 Task: Assign Issue Issue0000000388 to Sprint Sprint0000000233 in Scrum Project Project0000000078 in Jira. Assign Issue Issue0000000389 to Sprint Sprint0000000233 in Scrum Project Project0000000078 in Jira. Assign Issue Issue0000000390 to Sprint Sprint0000000234 in Scrum Project Project0000000078 in Jira. Start a Sprint called Sprint0000000229 in Scrum Project Project0000000077 in Jira. Start a Sprint called Sprint0000000230 in Scrum Project Project0000000077 in Jira
Action: Mouse moved to (105, 245)
Screenshot: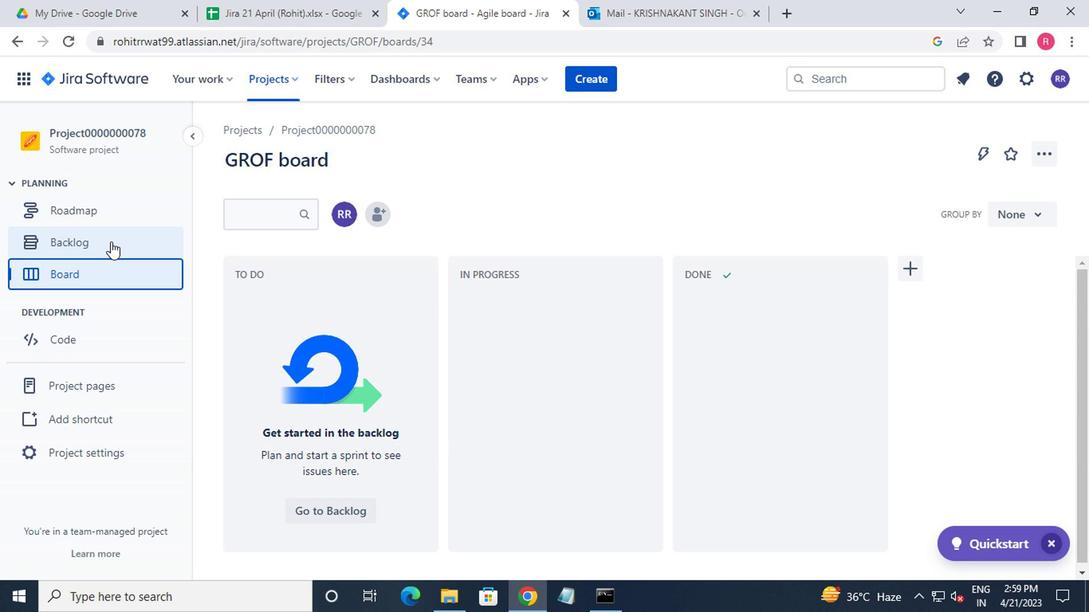 
Action: Mouse pressed left at (105, 245)
Screenshot: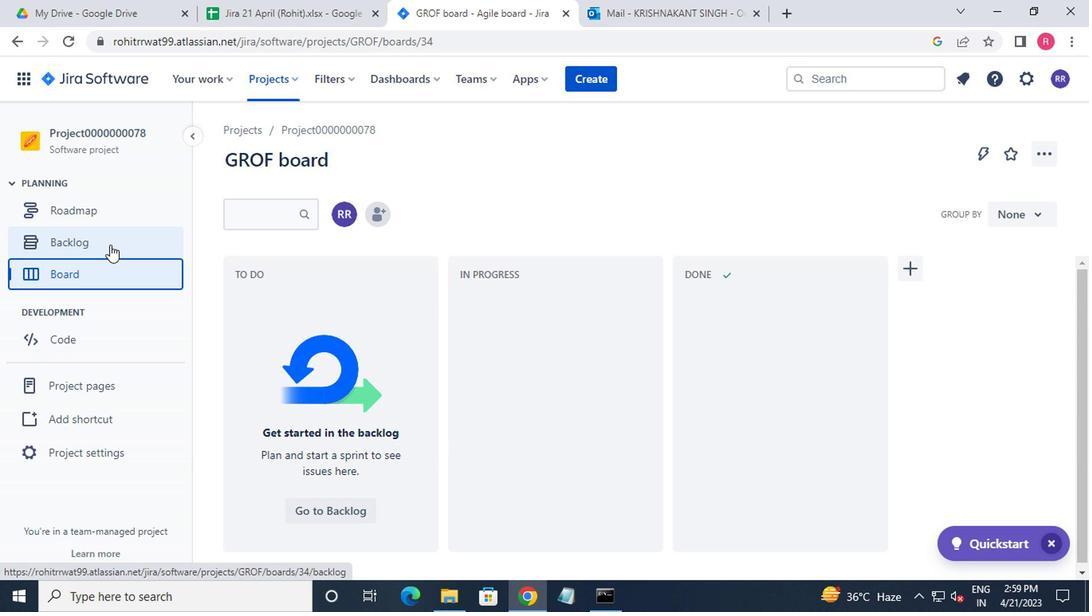 
Action: Mouse moved to (326, 373)
Screenshot: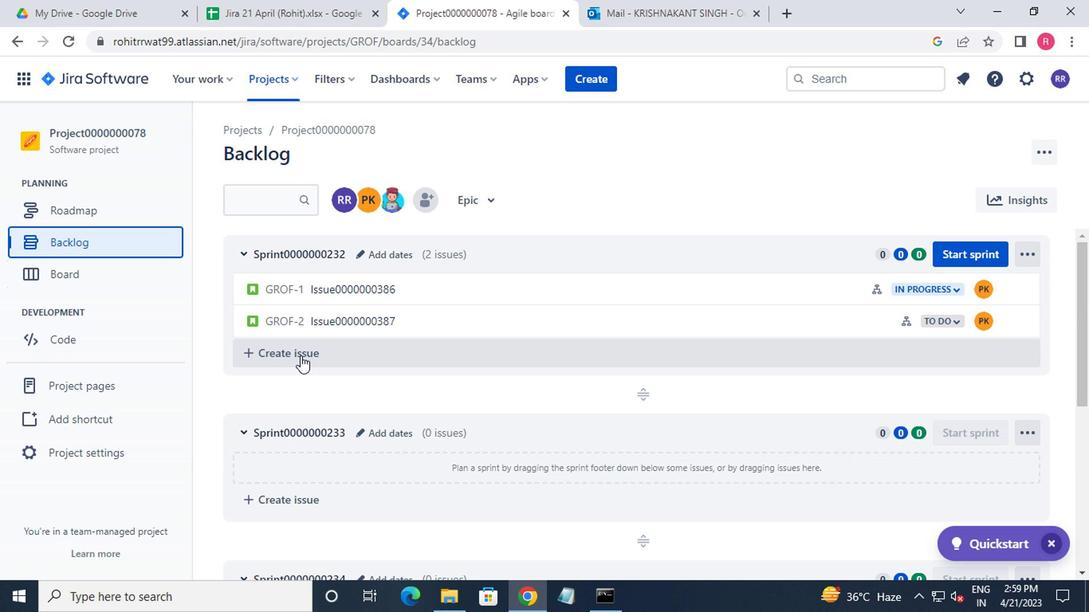 
Action: Mouse scrolled (326, 372) with delta (0, 0)
Screenshot: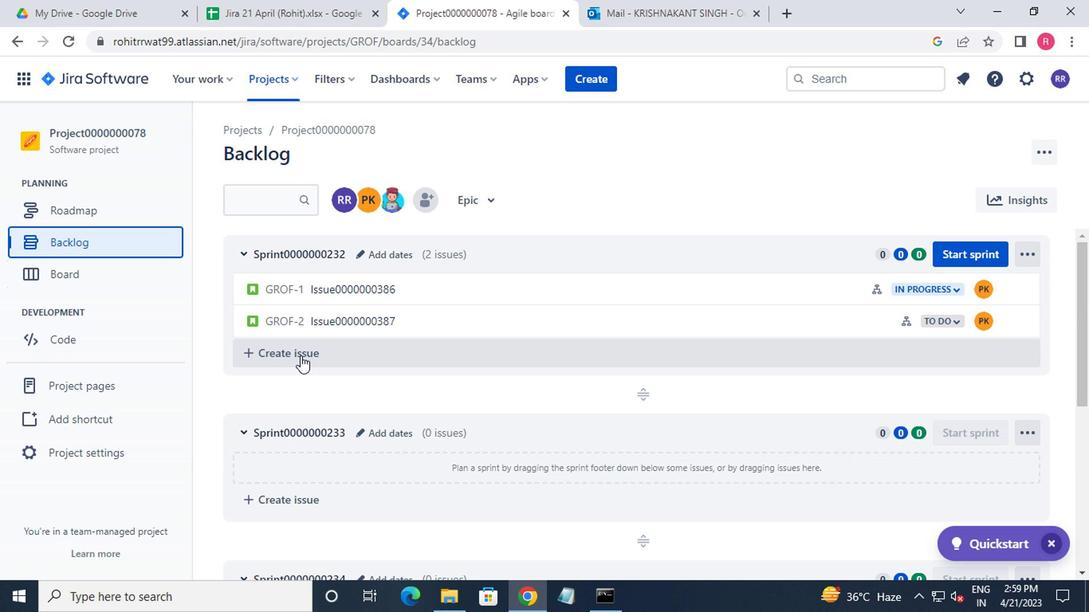 
Action: Mouse moved to (334, 380)
Screenshot: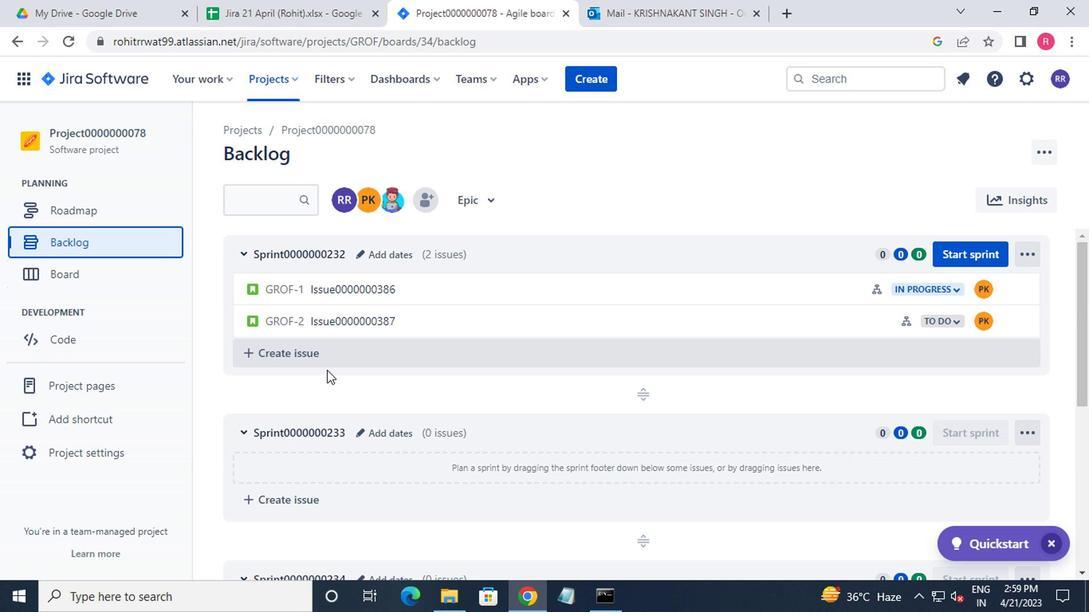 
Action: Mouse scrolled (334, 380) with delta (0, 0)
Screenshot: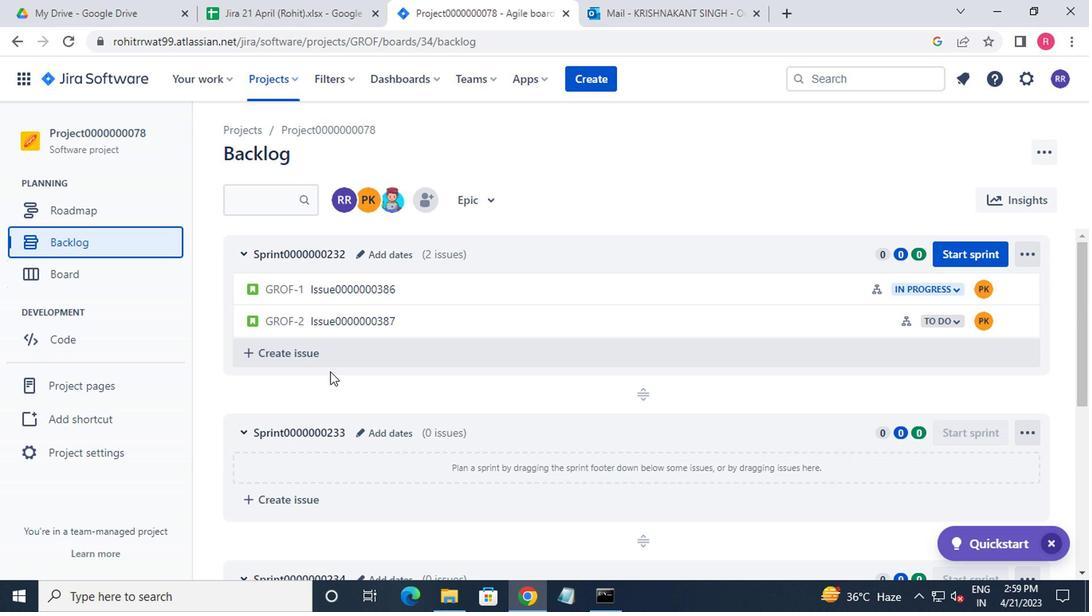 
Action: Mouse moved to (340, 386)
Screenshot: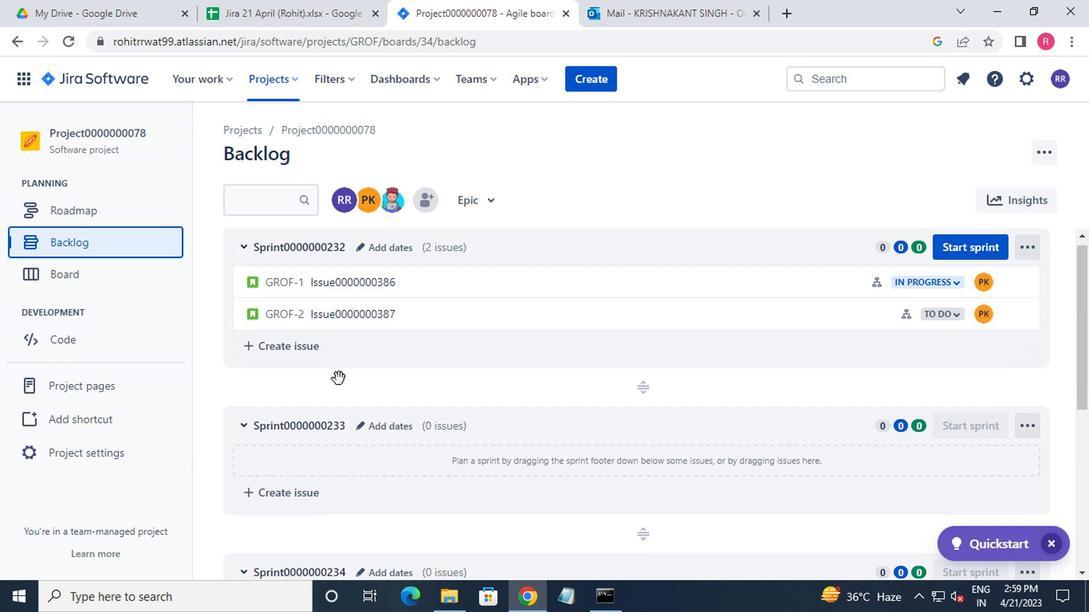 
Action: Mouse scrolled (340, 386) with delta (0, 0)
Screenshot: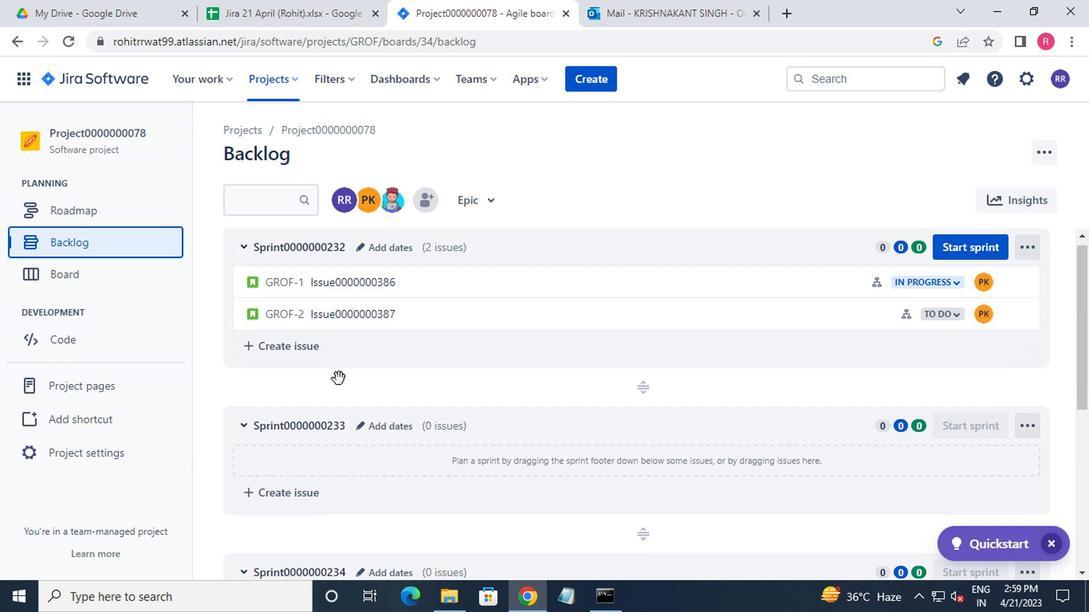 
Action: Mouse moved to (342, 389)
Screenshot: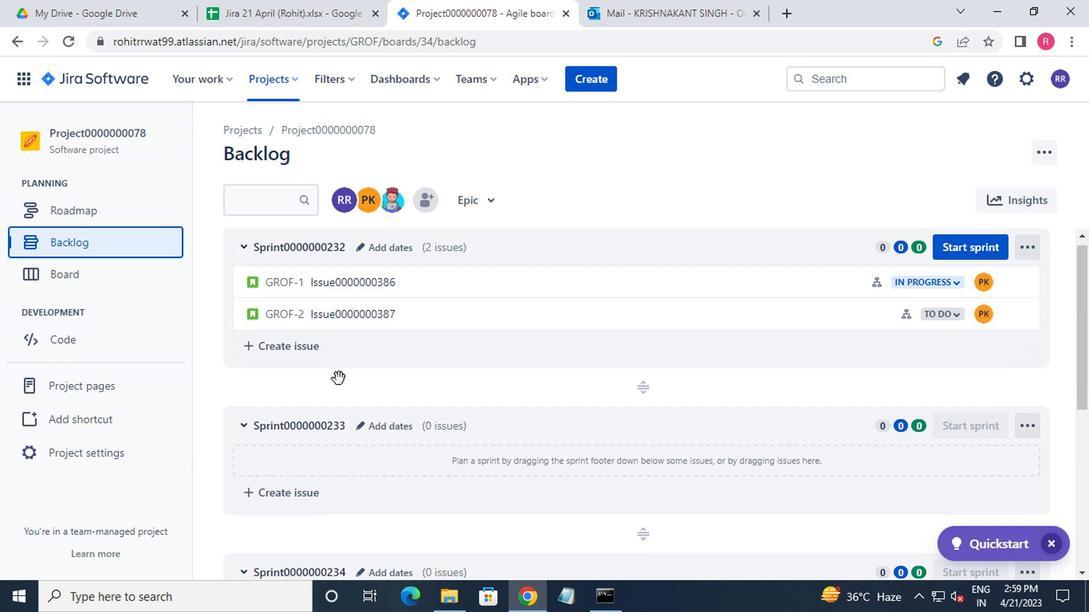 
Action: Mouse scrolled (342, 388) with delta (0, -1)
Screenshot: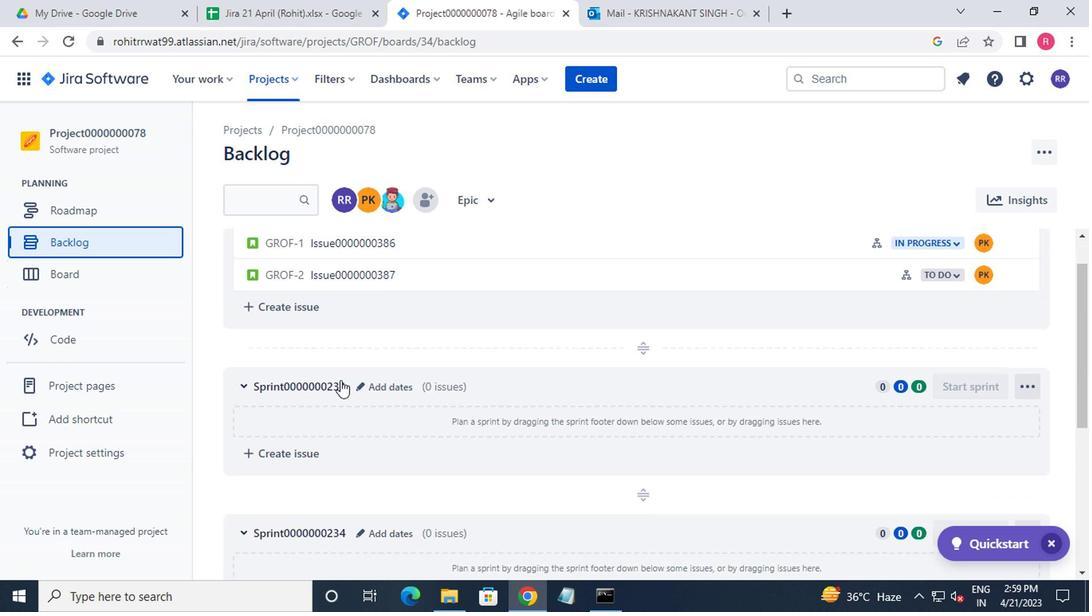 
Action: Mouse moved to (344, 393)
Screenshot: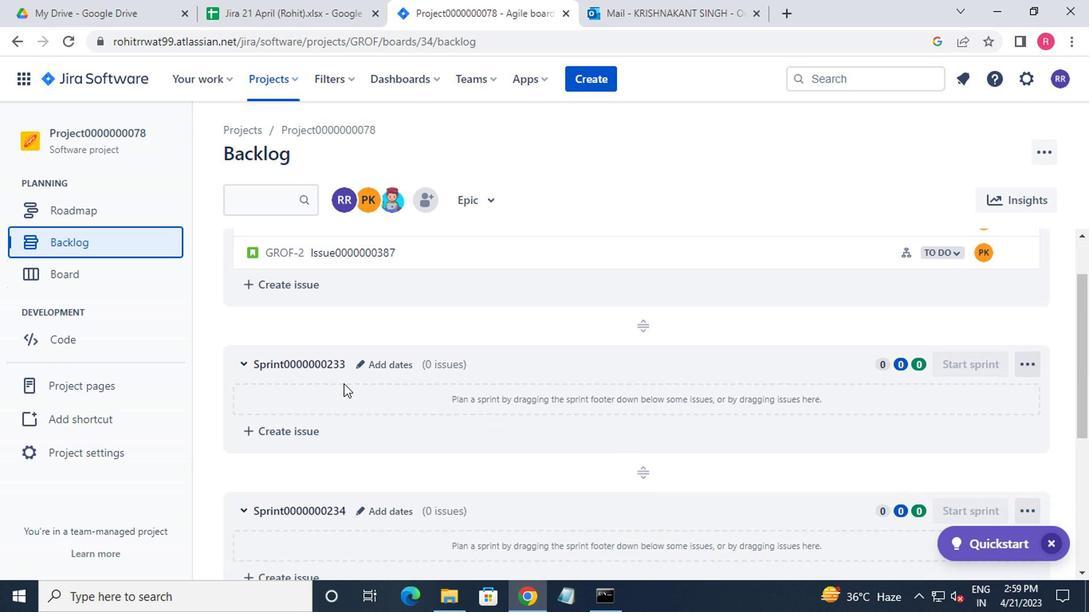 
Action: Mouse scrolled (344, 392) with delta (0, -1)
Screenshot: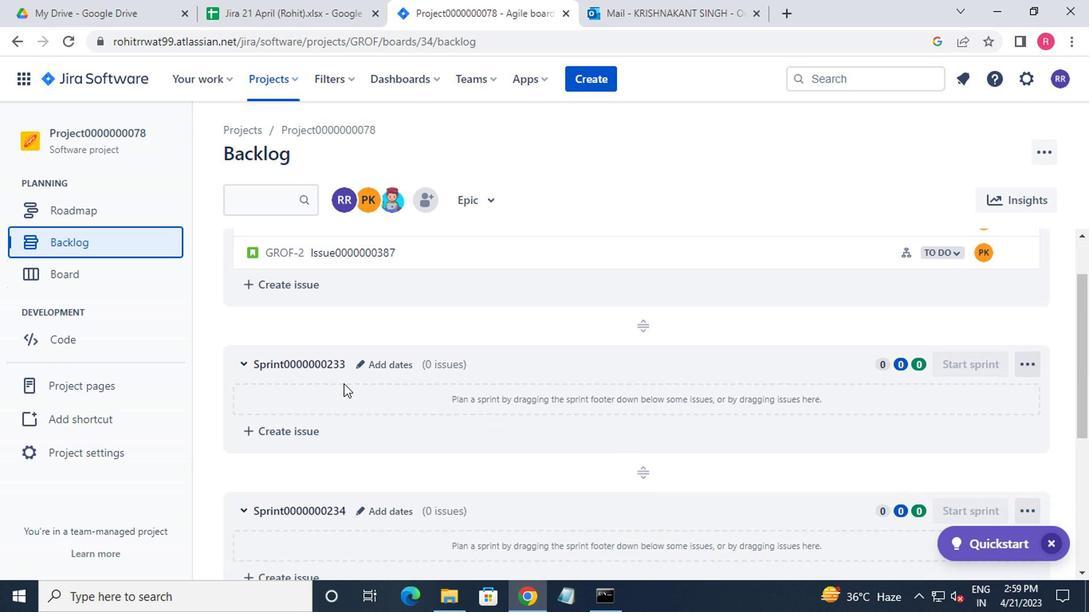 
Action: Mouse moved to (358, 383)
Screenshot: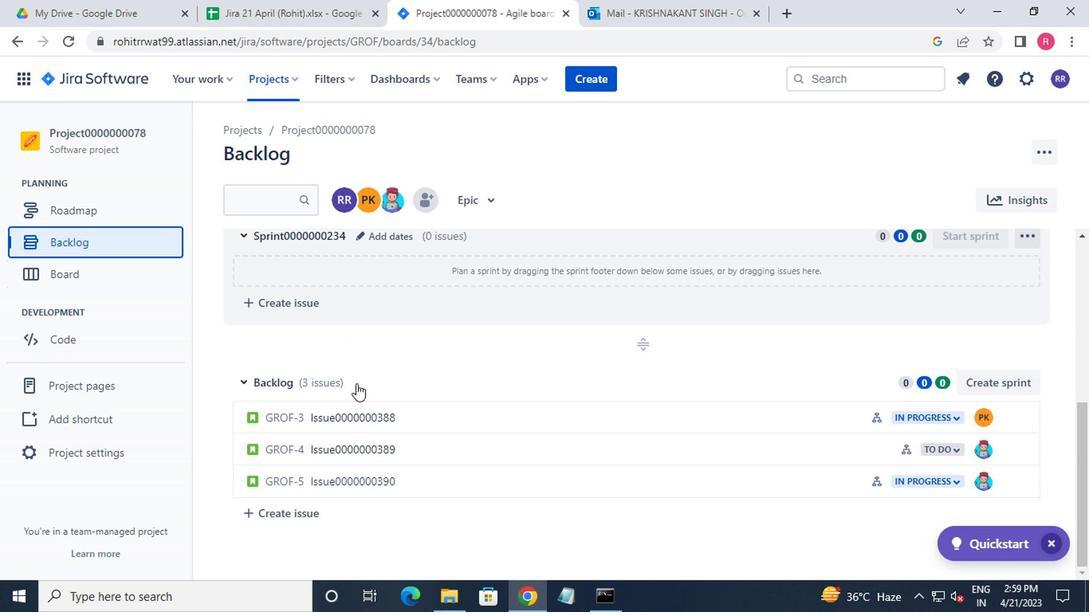 
Action: Mouse scrolled (358, 382) with delta (0, -1)
Screenshot: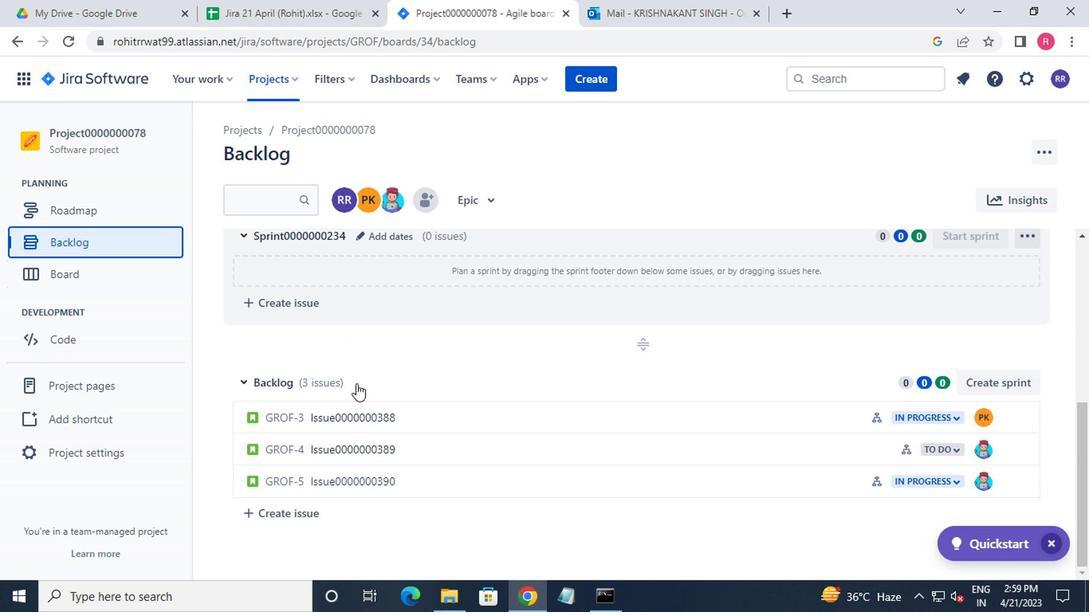 
Action: Mouse moved to (1005, 419)
Screenshot: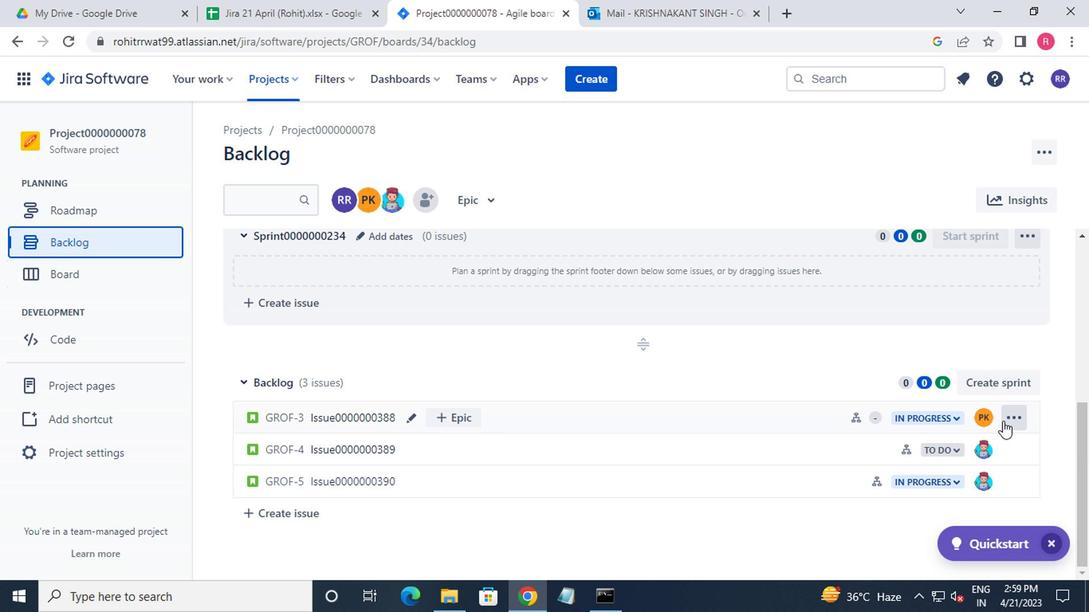 
Action: Mouse pressed left at (1005, 419)
Screenshot: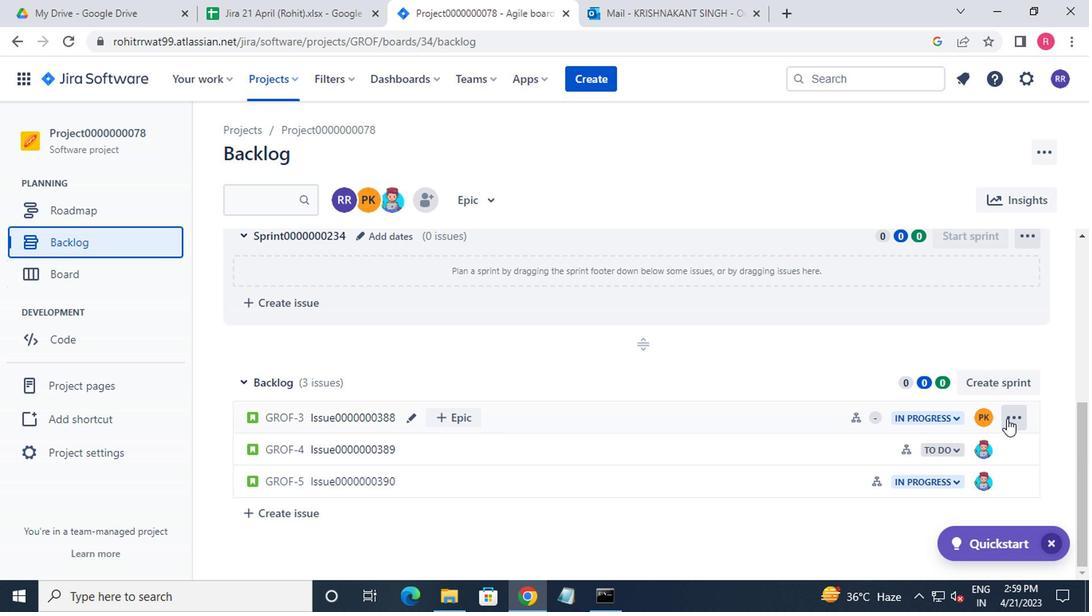 
Action: Mouse moved to (955, 330)
Screenshot: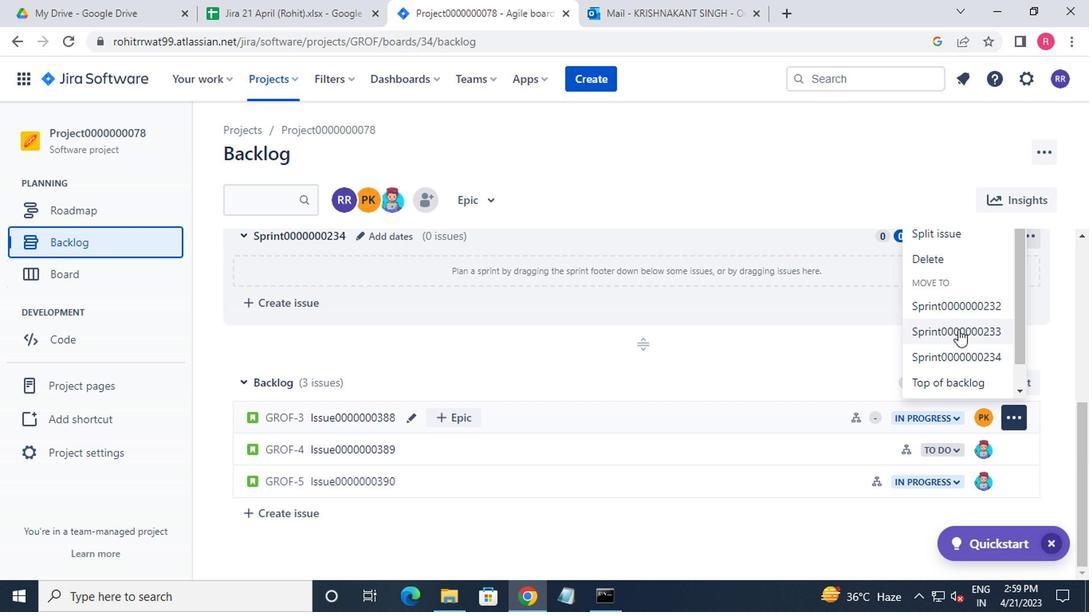 
Action: Mouse pressed left at (955, 330)
Screenshot: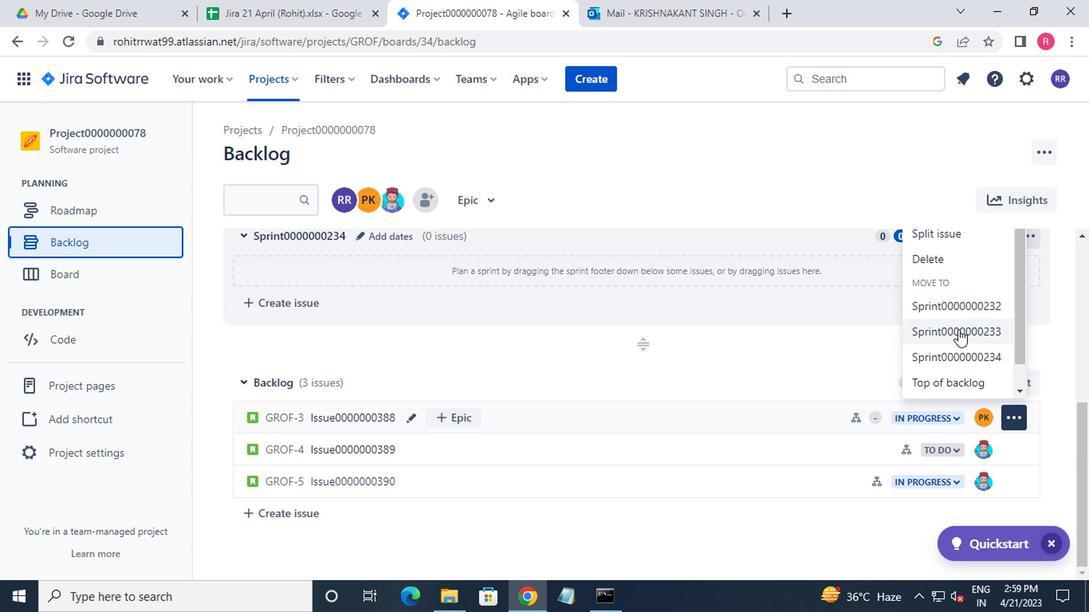 
Action: Mouse moved to (1010, 454)
Screenshot: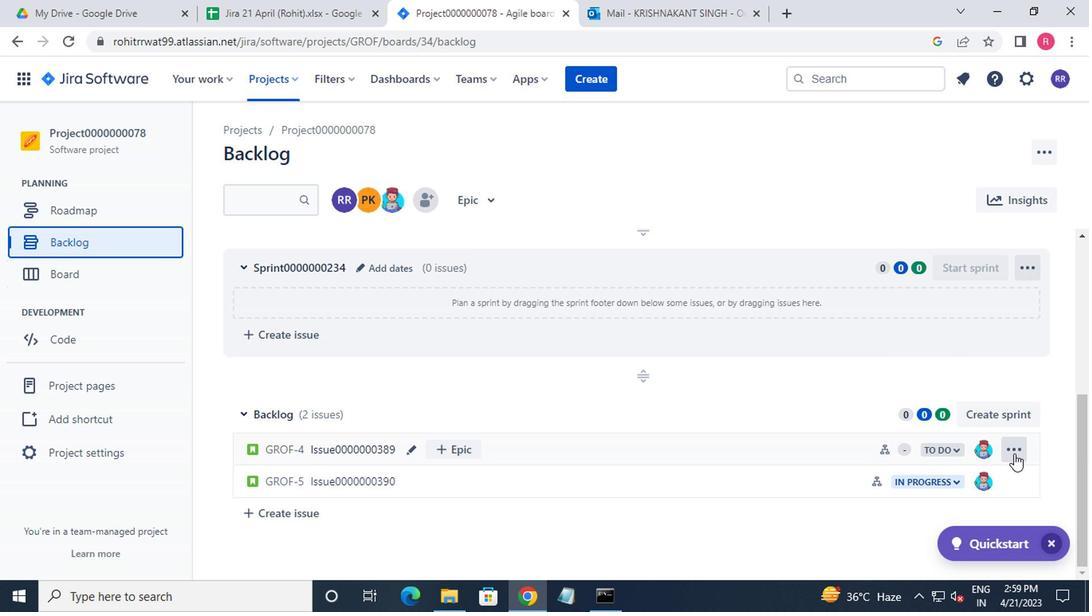 
Action: Mouse pressed left at (1010, 454)
Screenshot: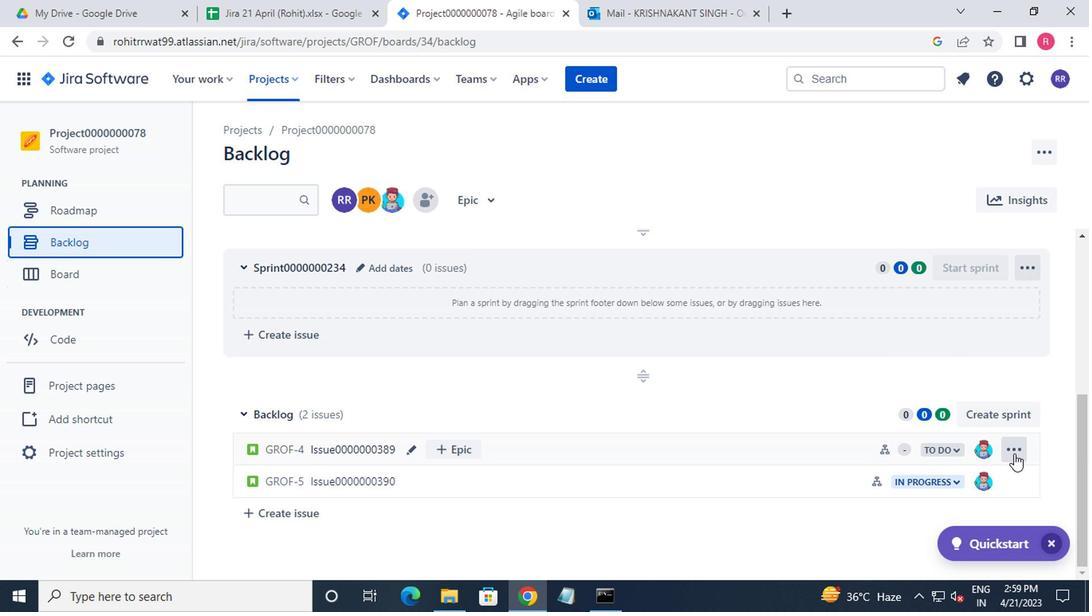 
Action: Mouse moved to (981, 365)
Screenshot: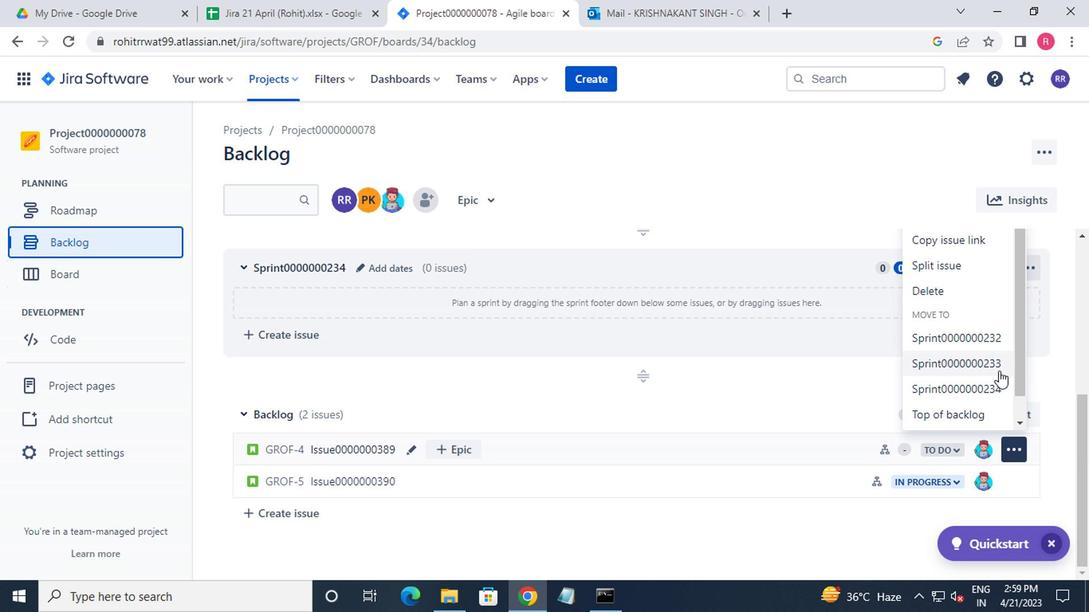 
Action: Mouse pressed left at (981, 365)
Screenshot: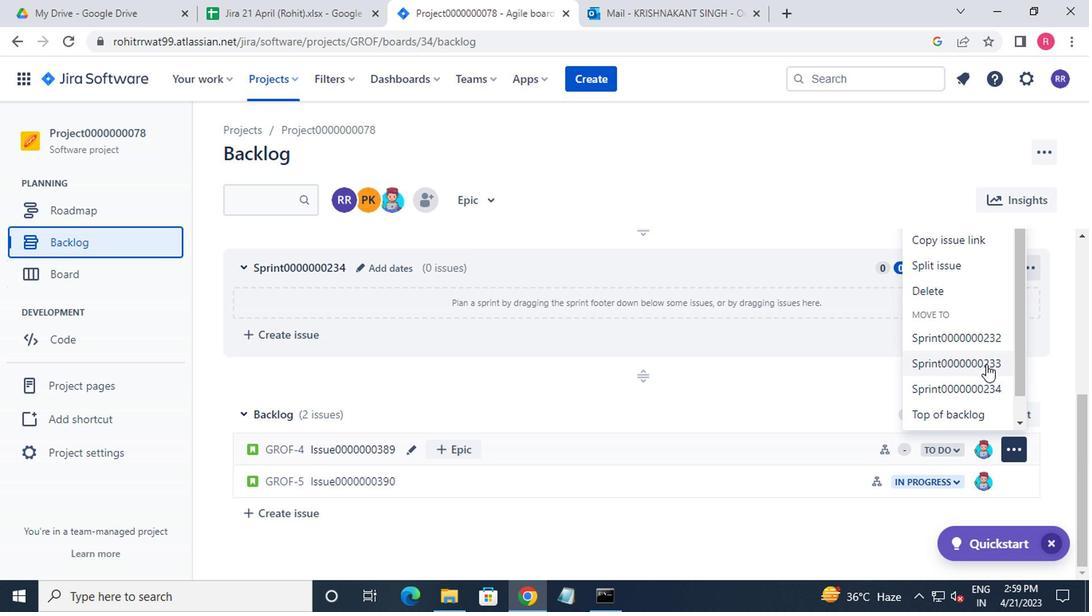 
Action: Mouse moved to (1016, 486)
Screenshot: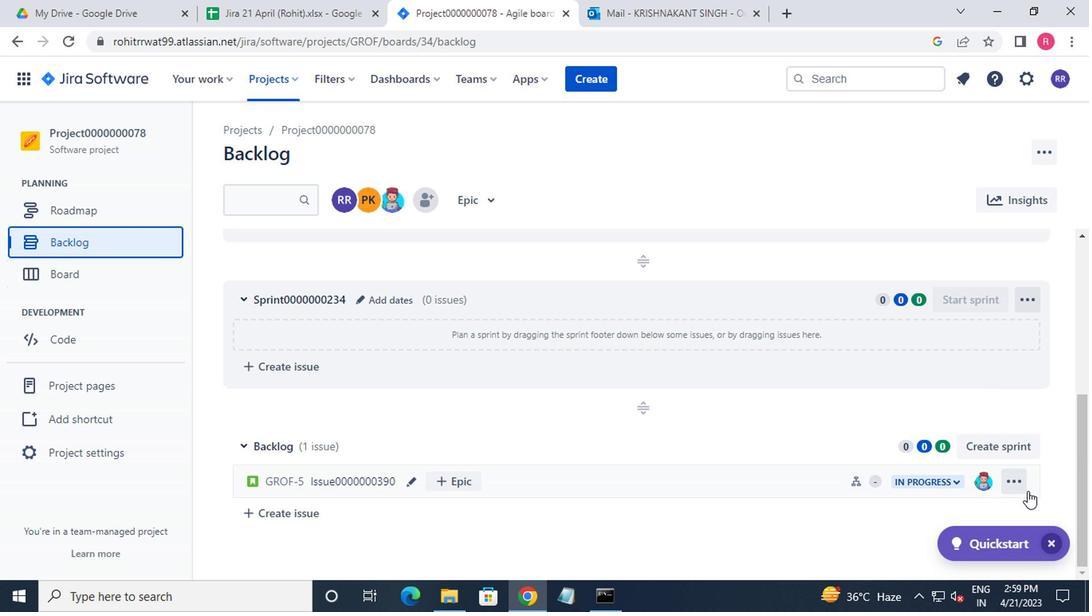 
Action: Mouse pressed left at (1016, 486)
Screenshot: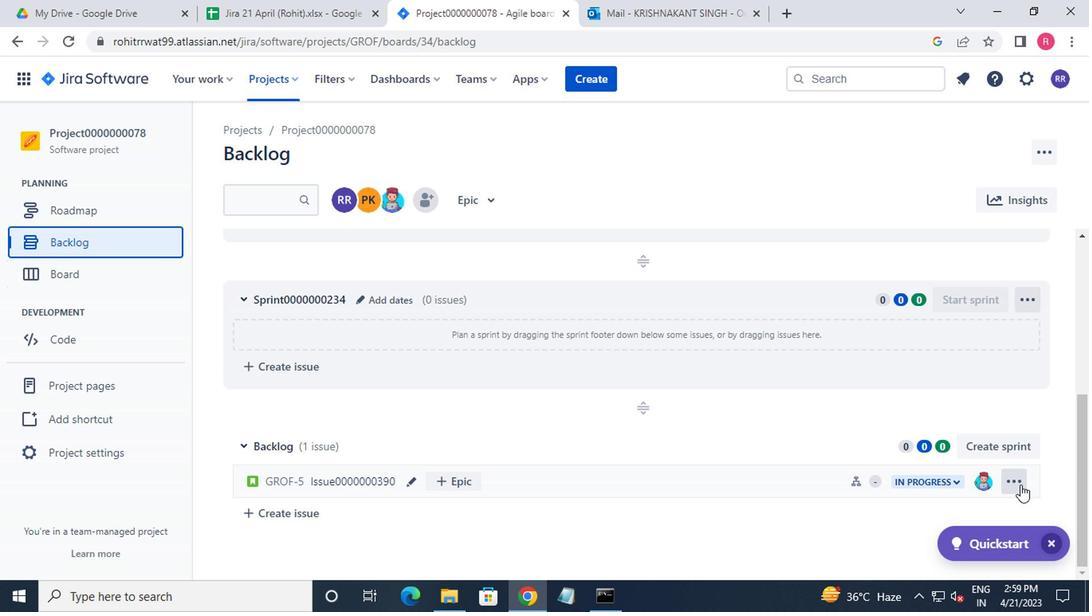 
Action: Mouse moved to (989, 425)
Screenshot: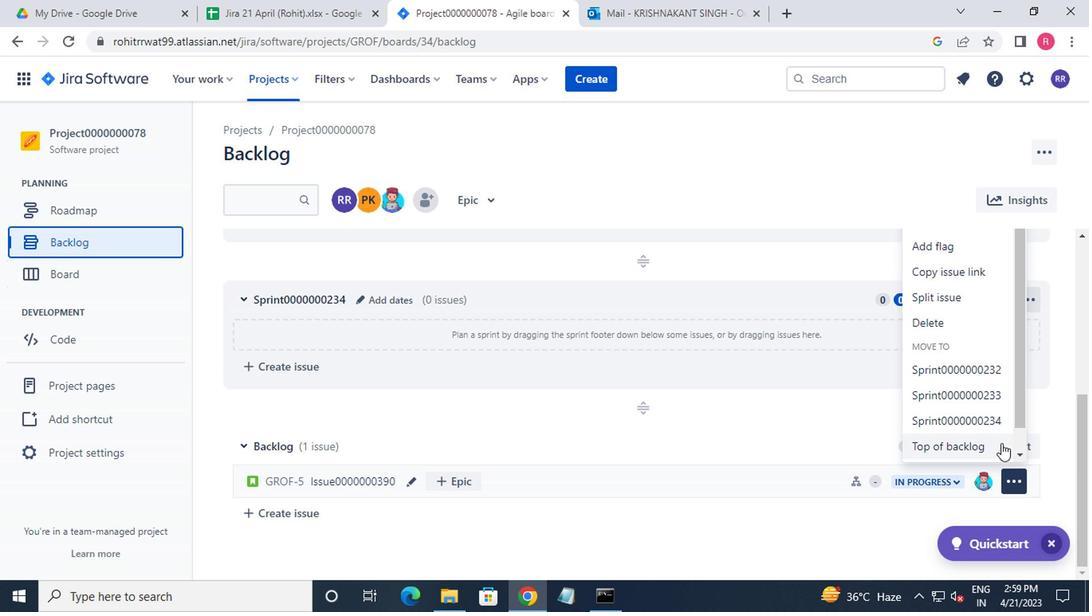 
Action: Mouse pressed left at (989, 425)
Screenshot: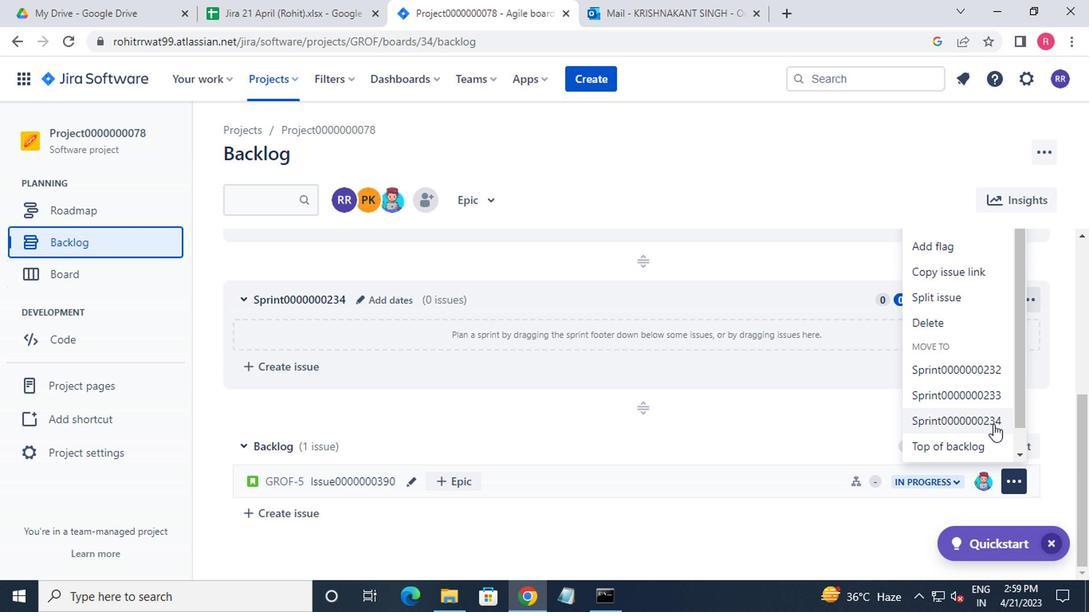 
Action: Mouse moved to (276, 78)
Screenshot: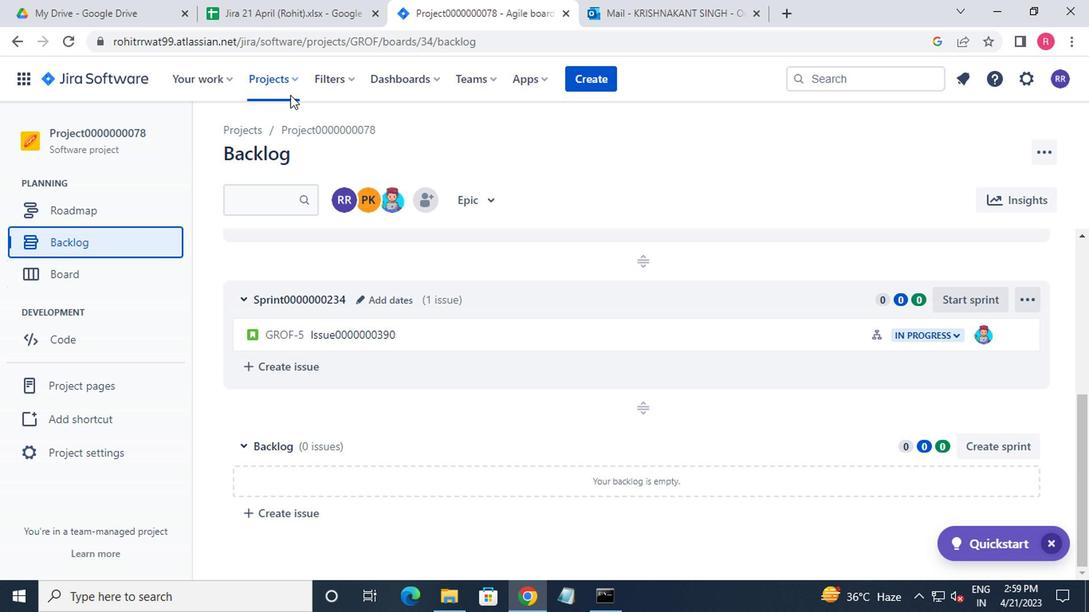 
Action: Mouse pressed left at (276, 78)
Screenshot: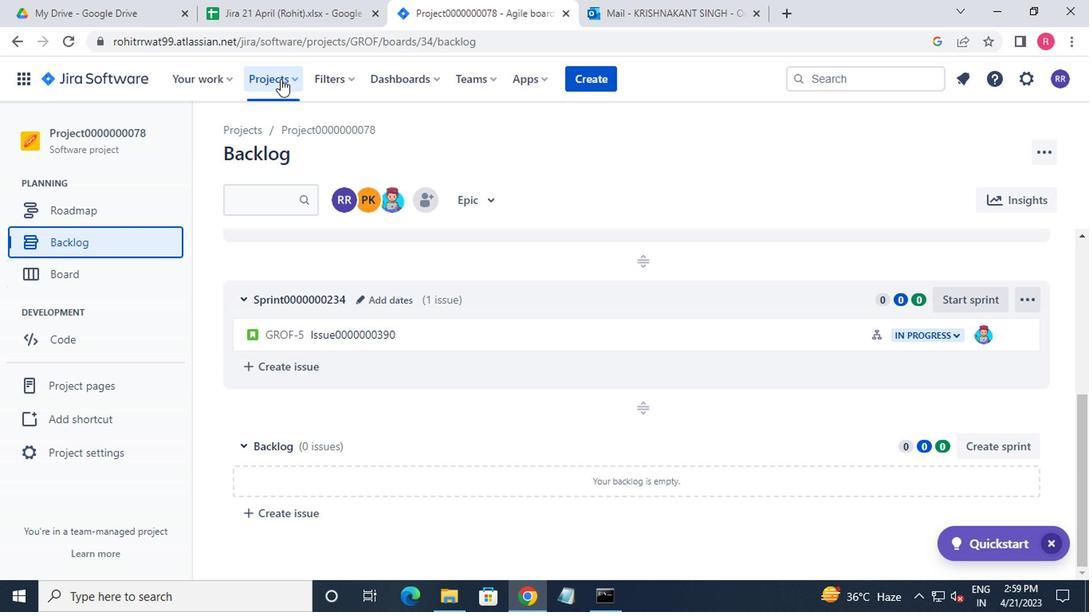 
Action: Mouse moved to (332, 193)
Screenshot: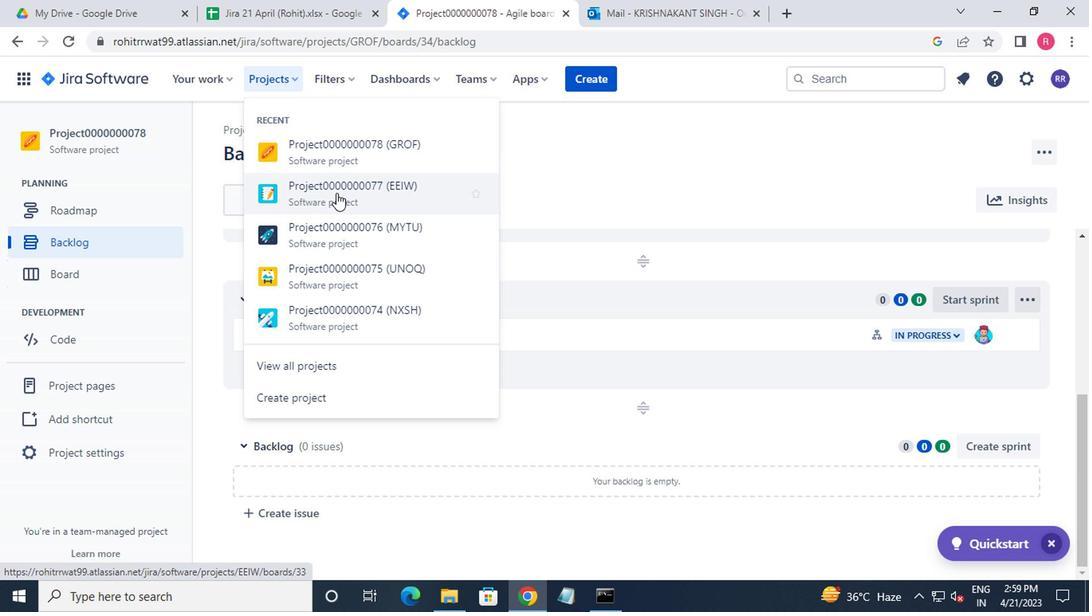 
Action: Mouse pressed left at (332, 193)
Screenshot: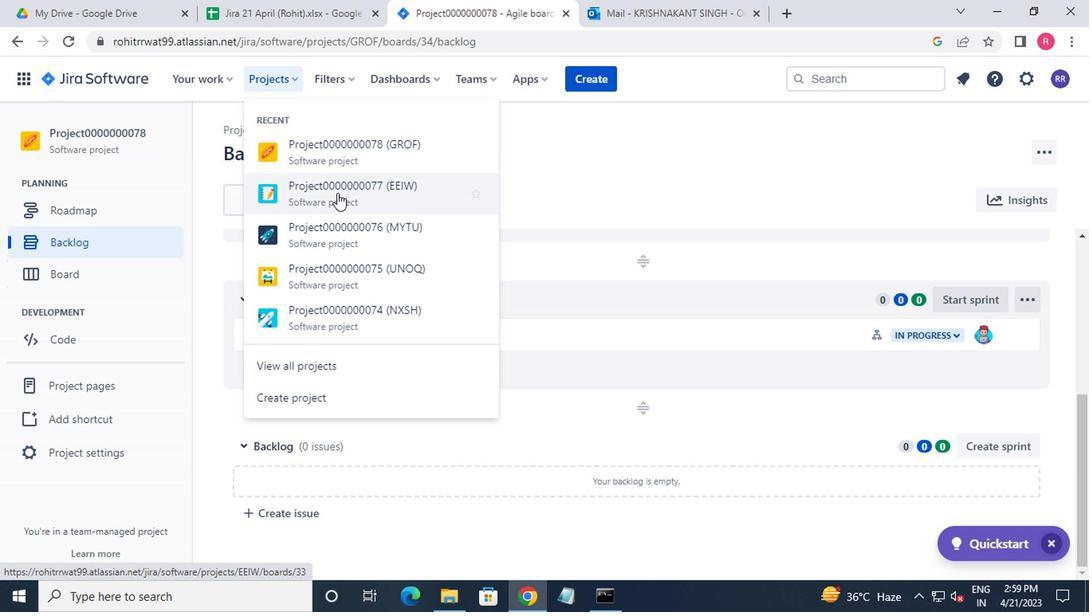 
Action: Mouse moved to (149, 257)
Screenshot: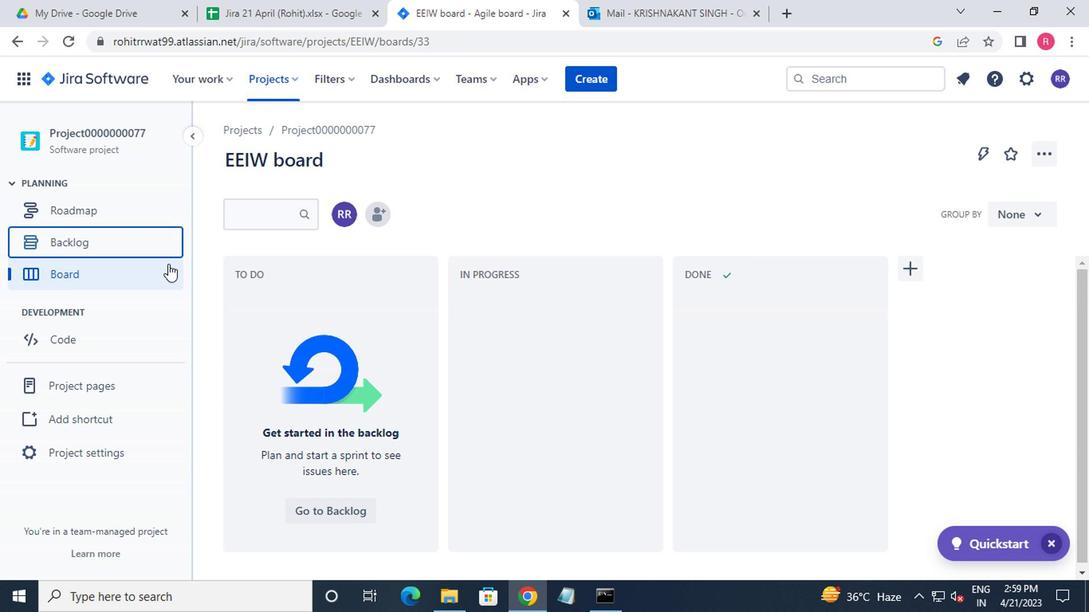 
Action: Mouse pressed left at (149, 257)
Screenshot: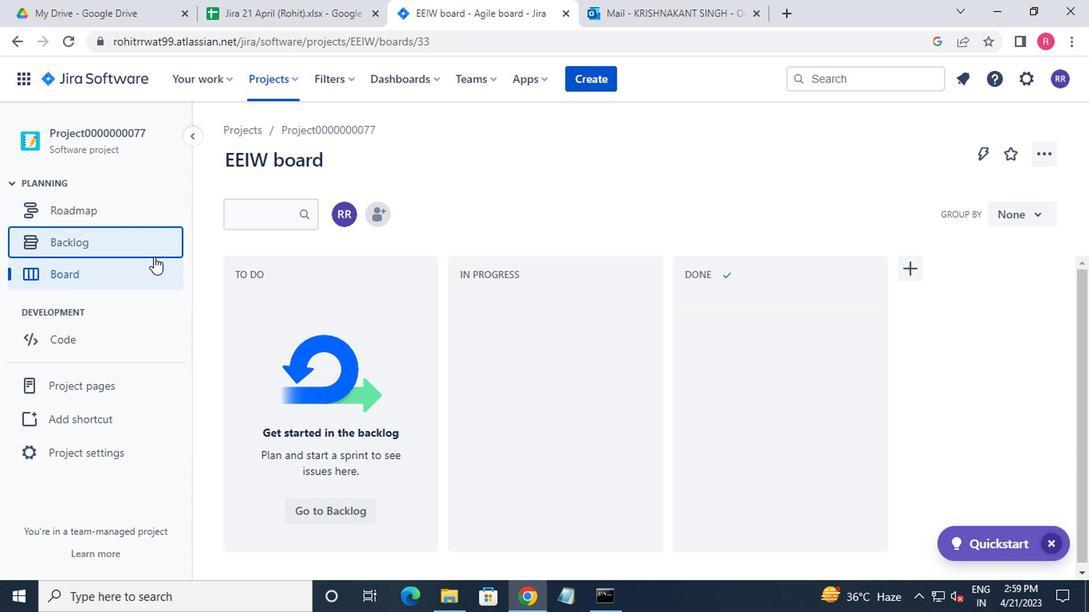 
Action: Mouse moved to (955, 259)
Screenshot: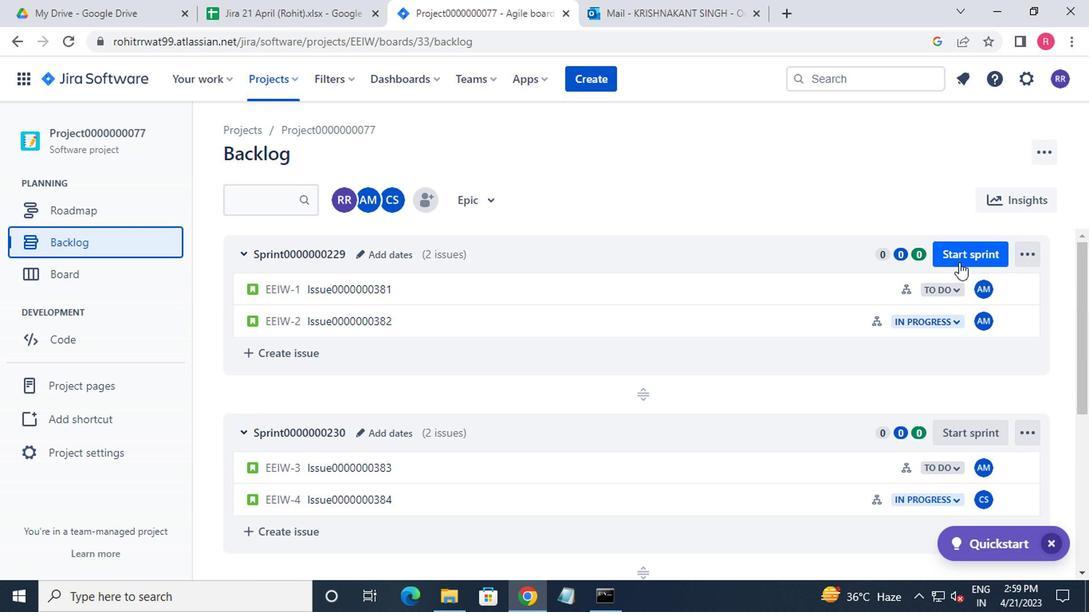 
Action: Mouse pressed left at (955, 259)
Screenshot: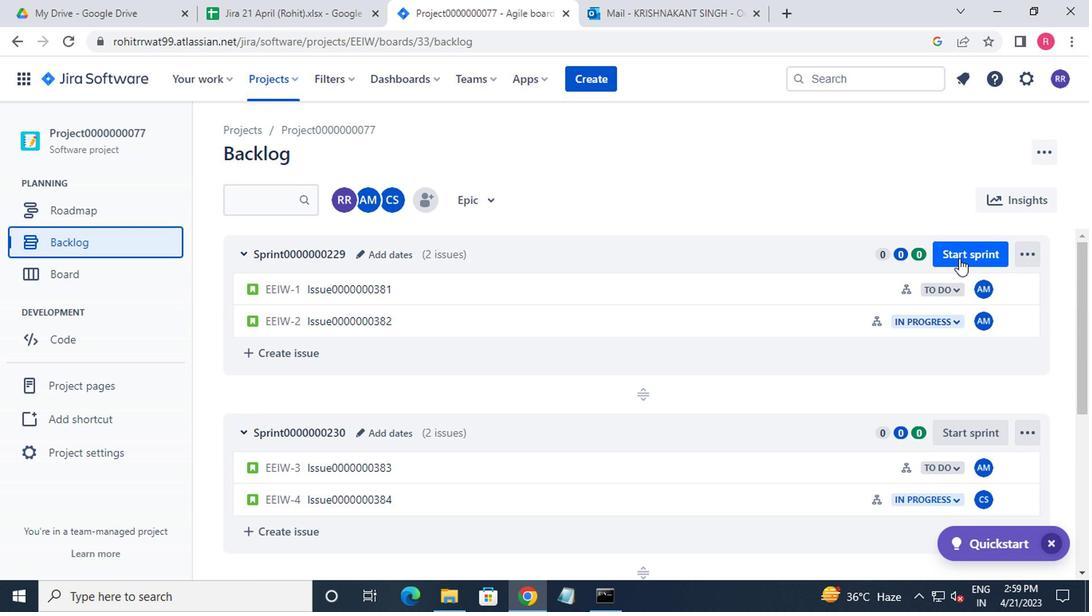 
Action: Mouse moved to (670, 558)
Screenshot: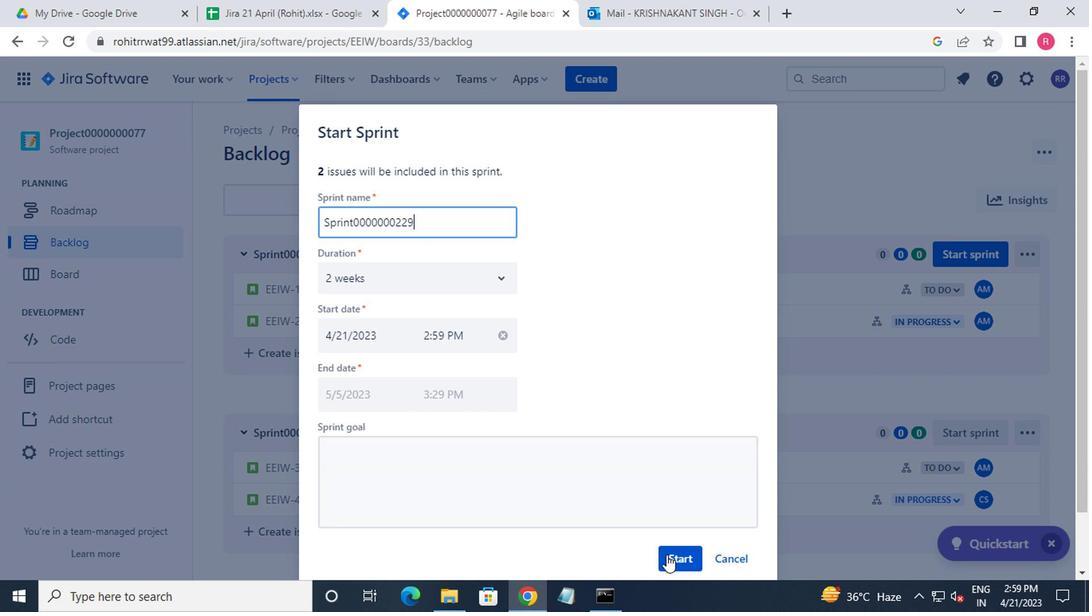 
Action: Mouse pressed left at (670, 558)
Screenshot: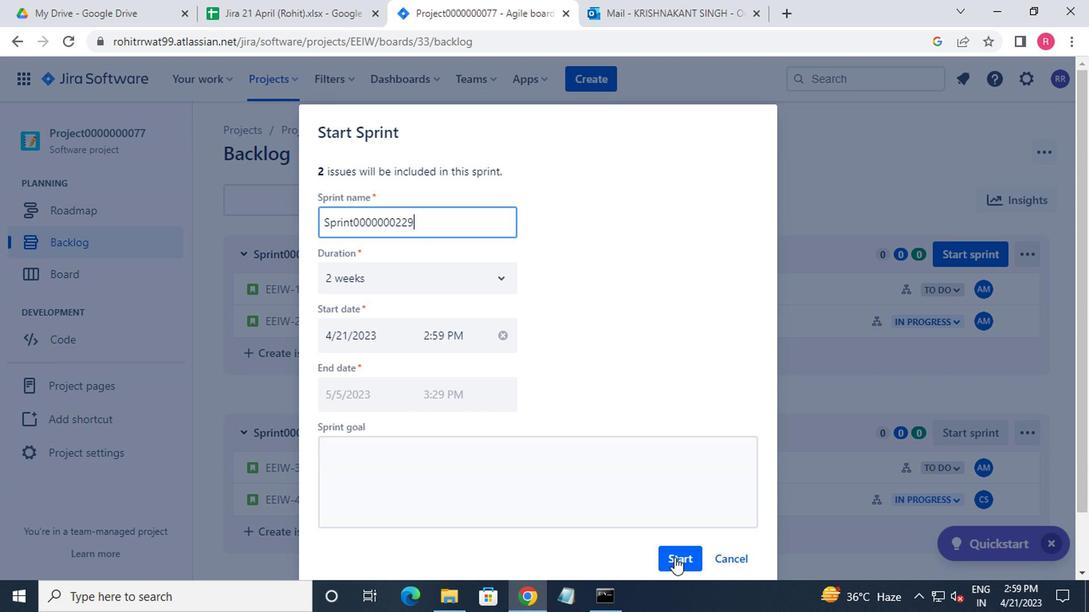 
Action: Mouse moved to (132, 238)
Screenshot: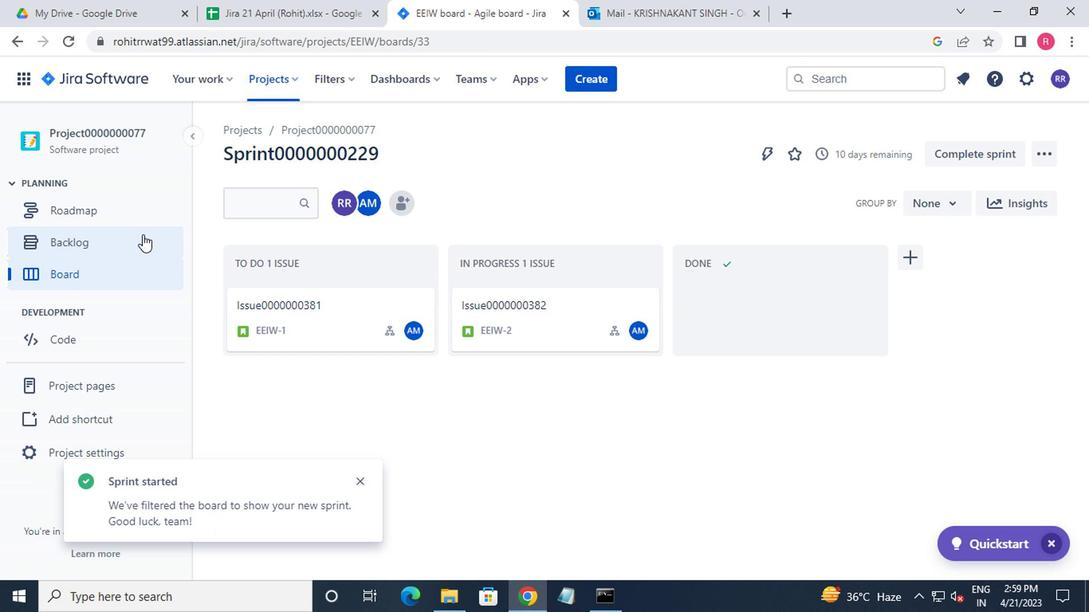 
Action: Mouse pressed left at (132, 238)
Screenshot: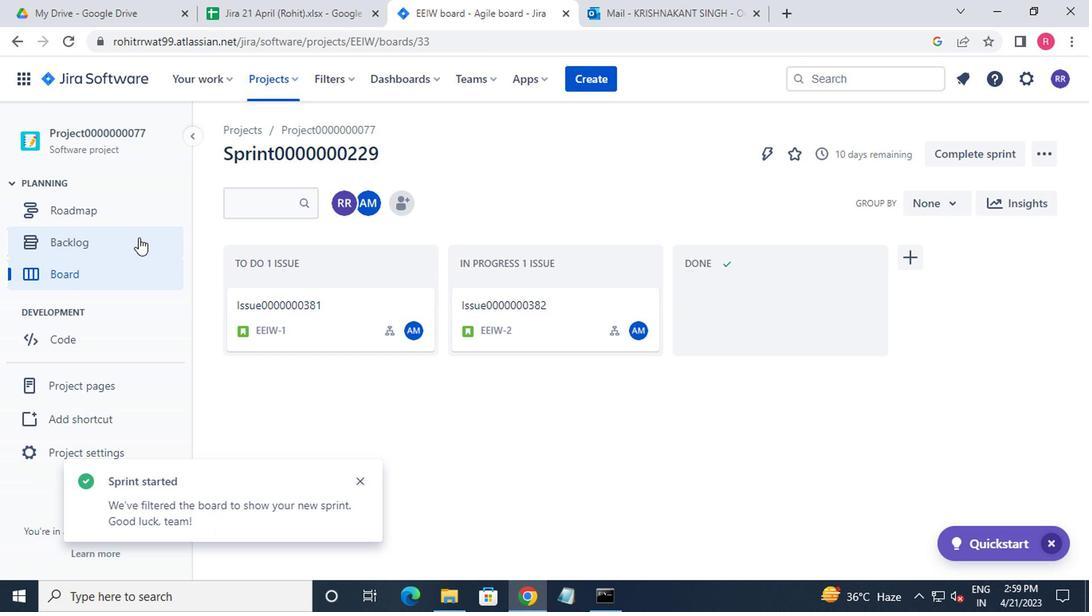 
Action: Mouse moved to (923, 327)
Screenshot: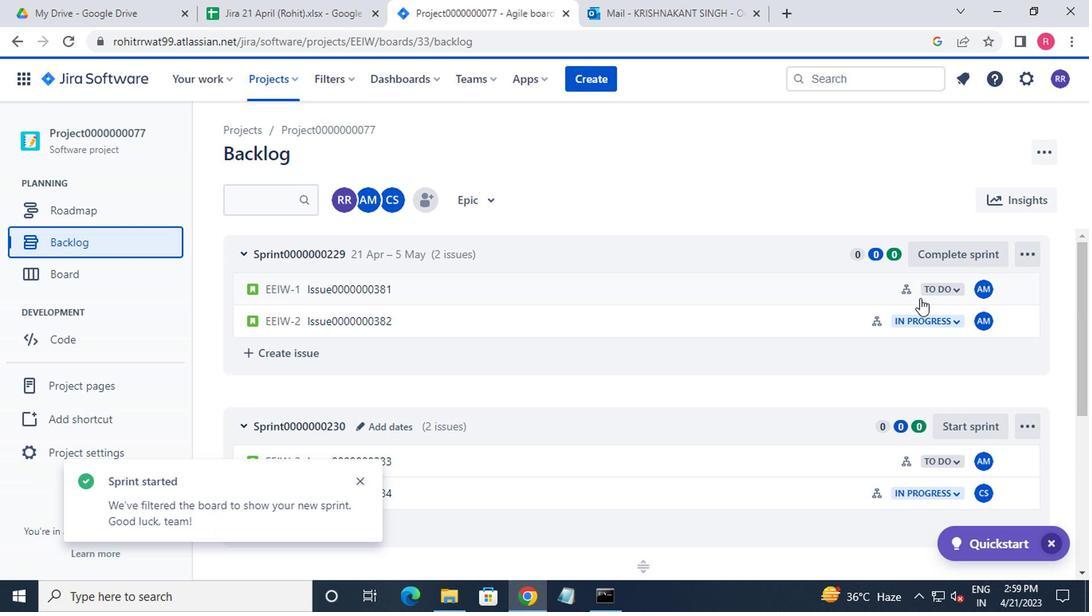 
Action: Mouse scrolled (923, 326) with delta (0, -1)
Screenshot: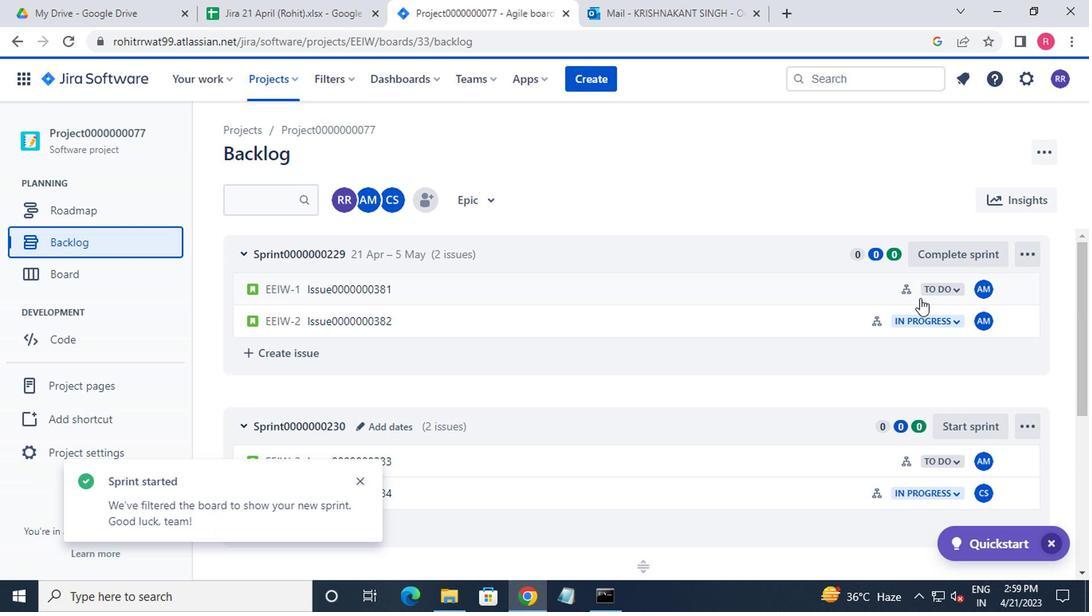 
Action: Mouse moved to (950, 343)
Screenshot: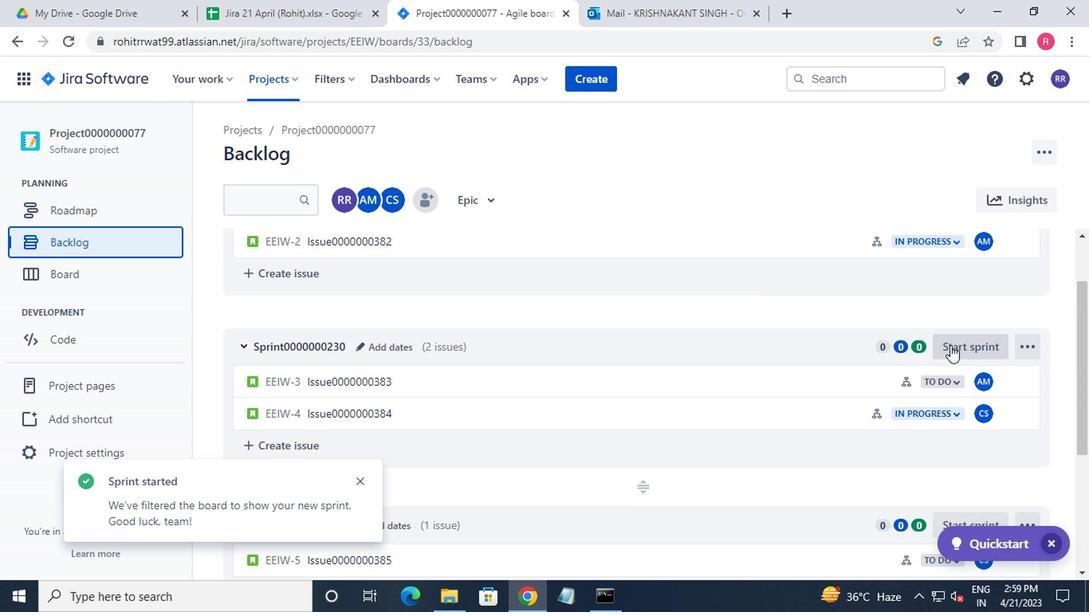 
Action: Mouse pressed left at (950, 343)
Screenshot: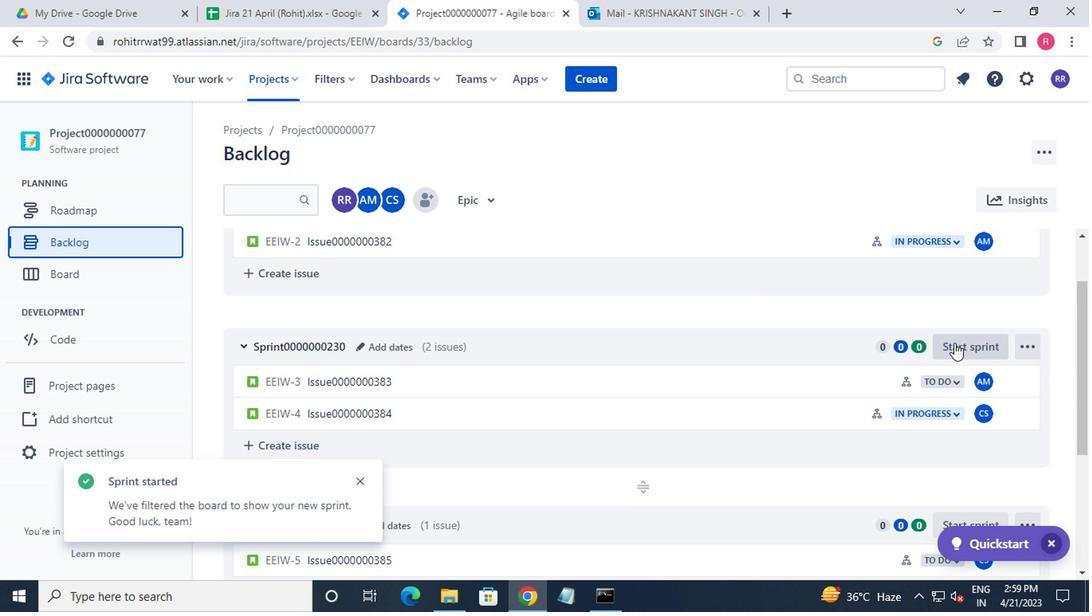 
Action: Mouse moved to (674, 557)
Screenshot: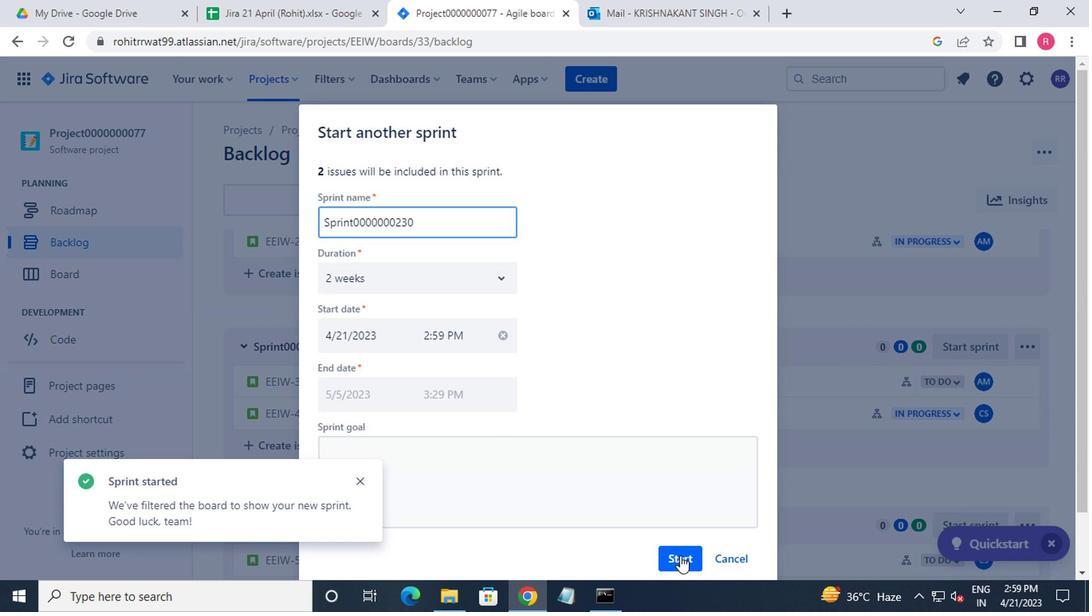 
Action: Mouse pressed left at (674, 557)
Screenshot: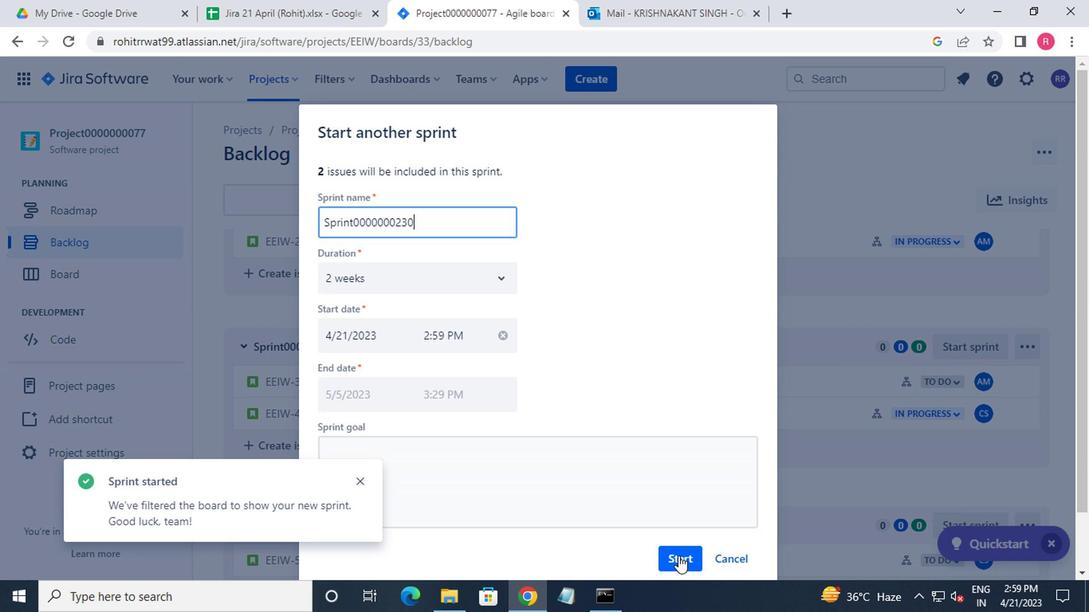 
Action: Mouse moved to (663, 443)
Screenshot: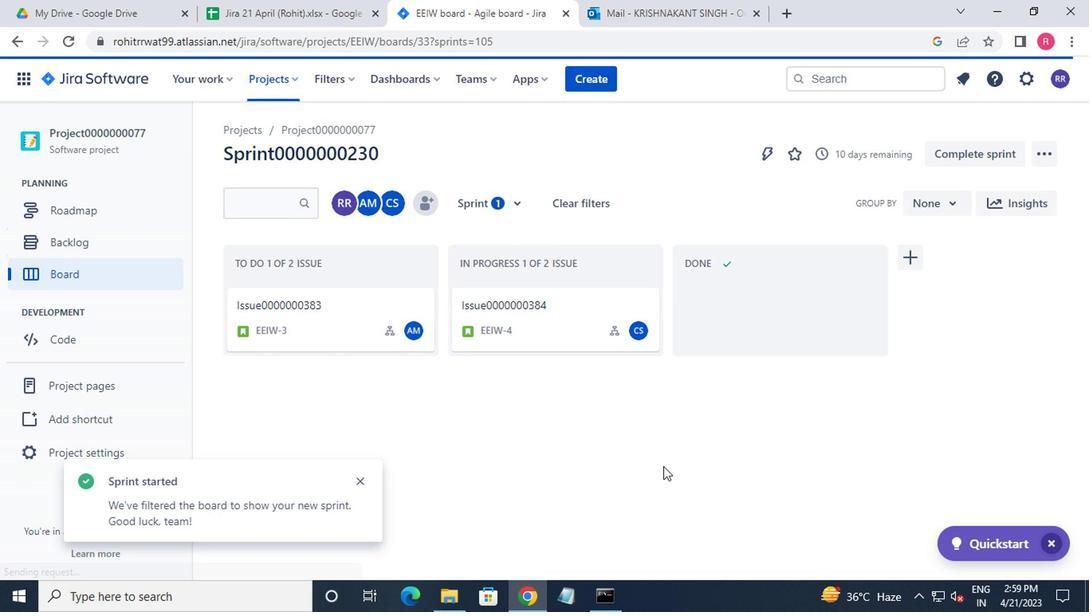 
